 Task: Create in the project AgileMentor in Backlog an issue 'Integrate a new chat support feature into an existing mobile application to enhance customer support and response time', assign it to team member softage.1@softage.net and change the status to IN PROGRESS. Create in the project AgileMentor in Backlog an issue 'Develop a new tool for automated testing of mobile application security vulnerabilities and penetration testing', assign it to team member softage.2@softage.net and change the status to IN PROGRESS
Action: Mouse moved to (255, 401)
Screenshot: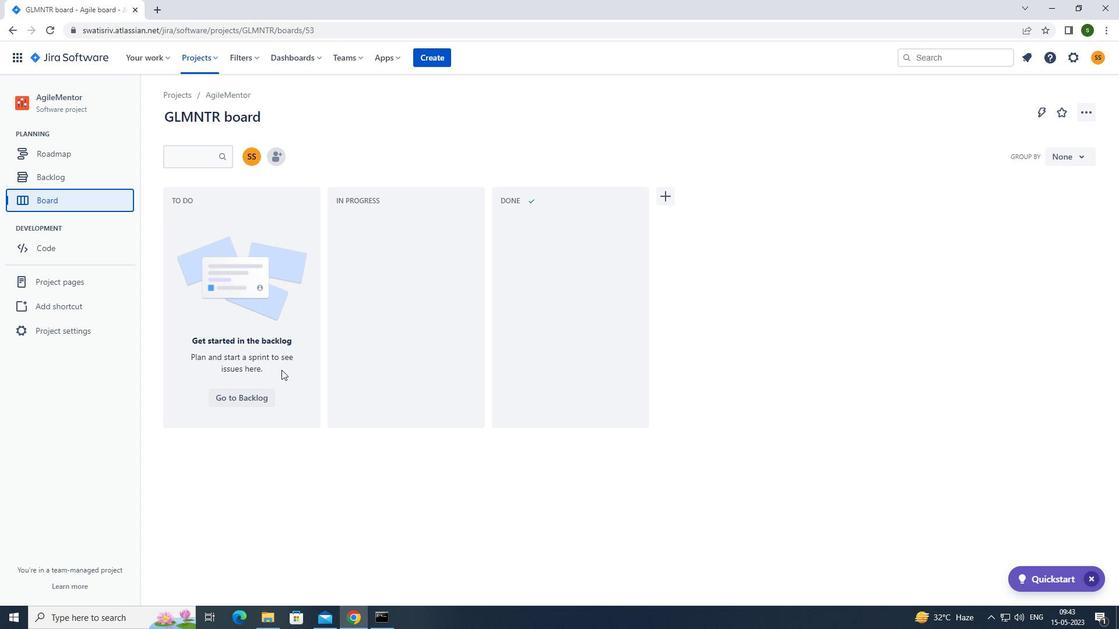 
Action: Mouse pressed left at (255, 401)
Screenshot: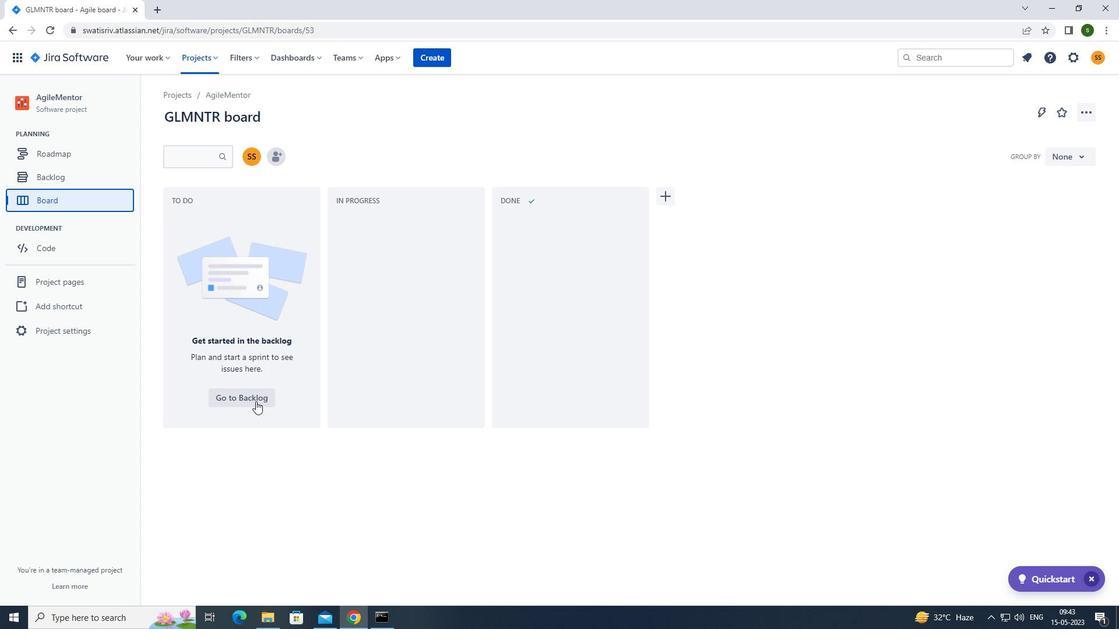 
Action: Mouse moved to (222, 231)
Screenshot: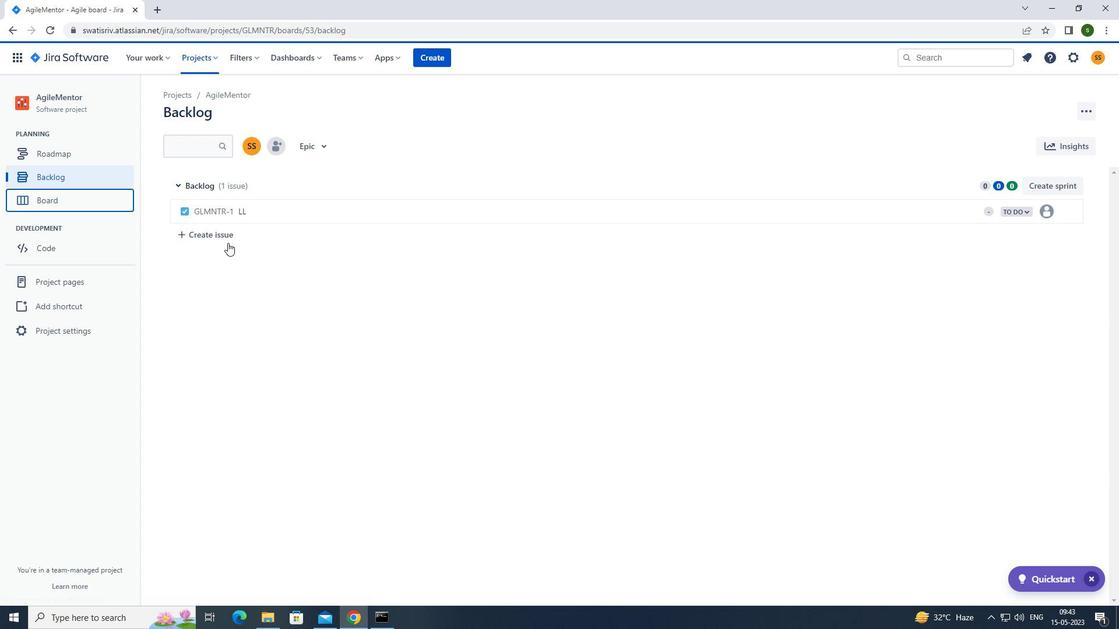 
Action: Mouse pressed left at (222, 231)
Screenshot: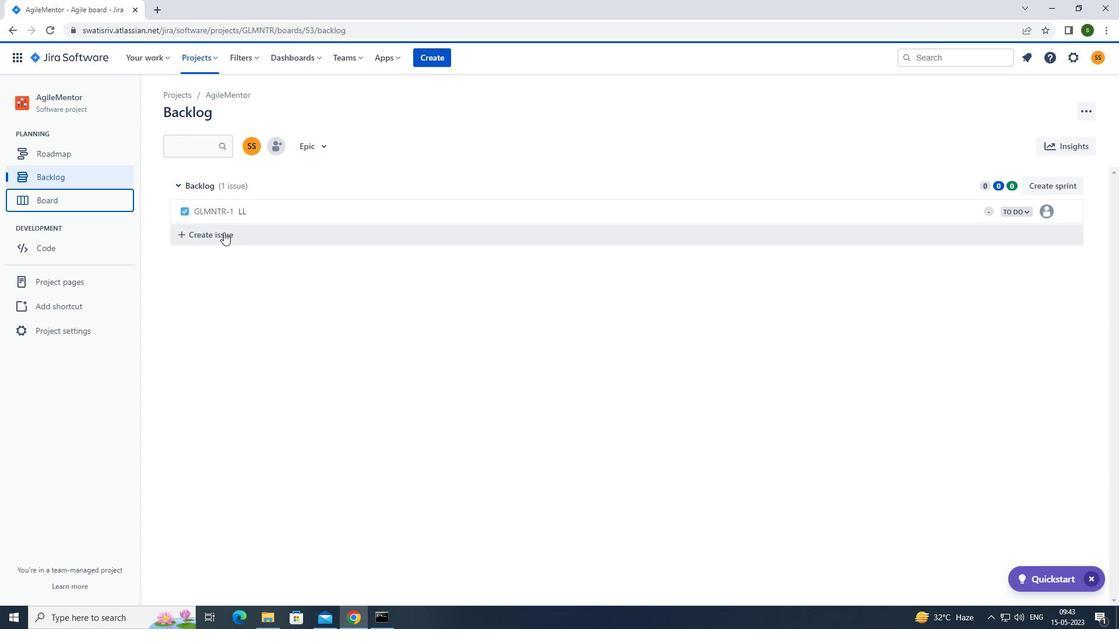 
Action: Mouse moved to (269, 235)
Screenshot: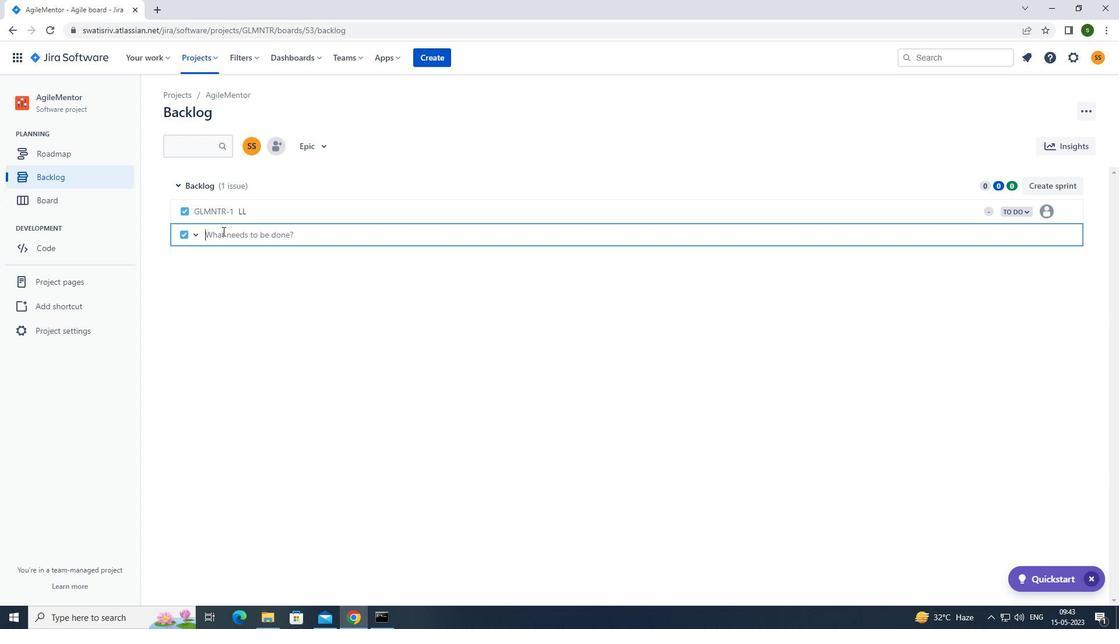 
Action: Key pressed i<Key.caps_lock>ntegrate<Key.space>a<Key.space>new<Key.space>chat<Key.space>support<Key.space>feature<Key.space>into<Key.space>an<Key.space>existing<Key.space>mobile<Key.space>application<Key.space>to<Key.space>enhance<Key.space>customer<Key.space>support<Key.space>and<Key.space>response<Key.space>time<Key.enter>
Screenshot: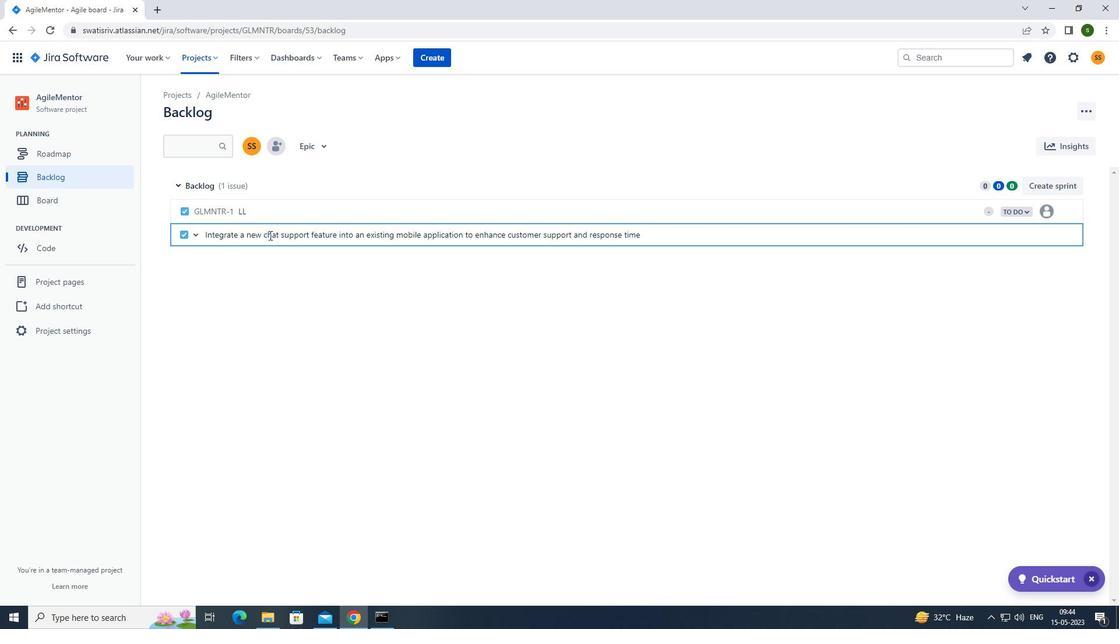 
Action: Mouse moved to (1048, 235)
Screenshot: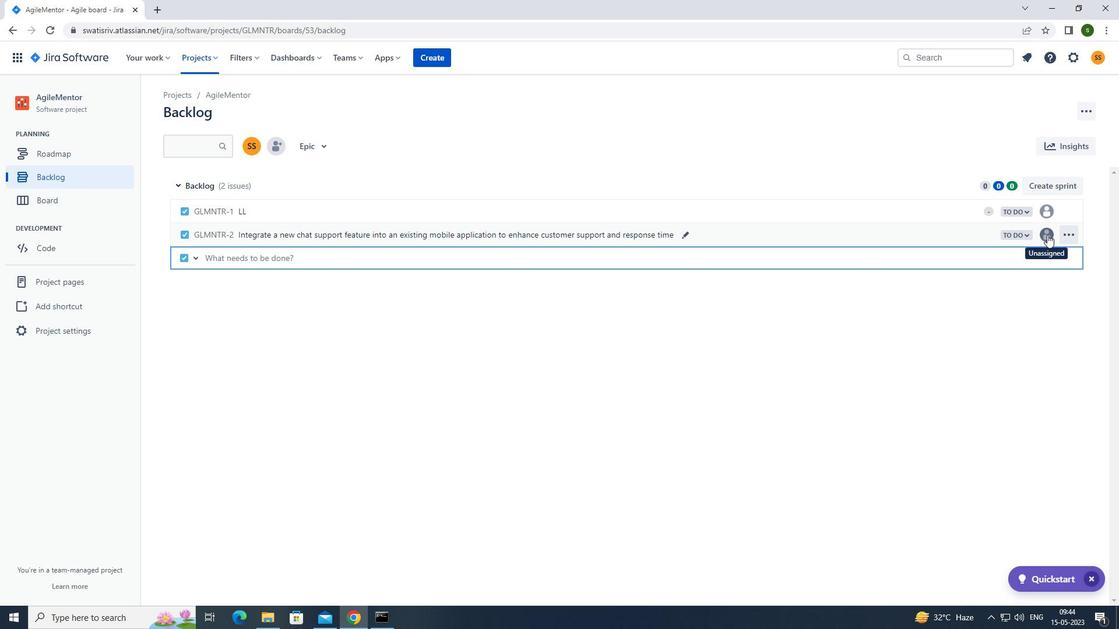 
Action: Mouse pressed left at (1048, 235)
Screenshot: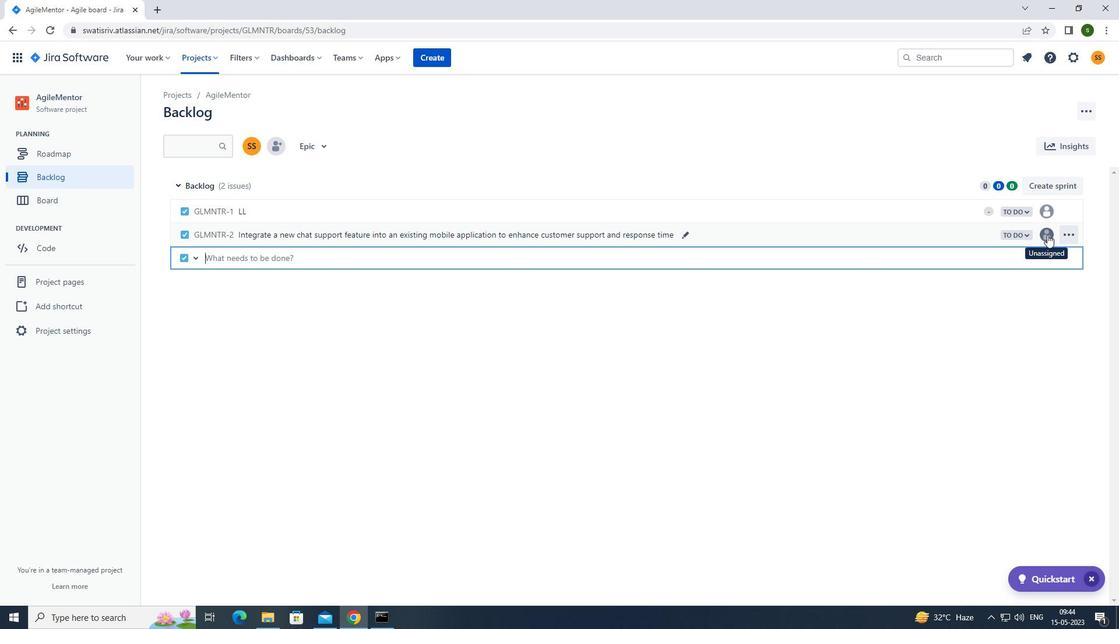 
Action: Mouse moved to (956, 349)
Screenshot: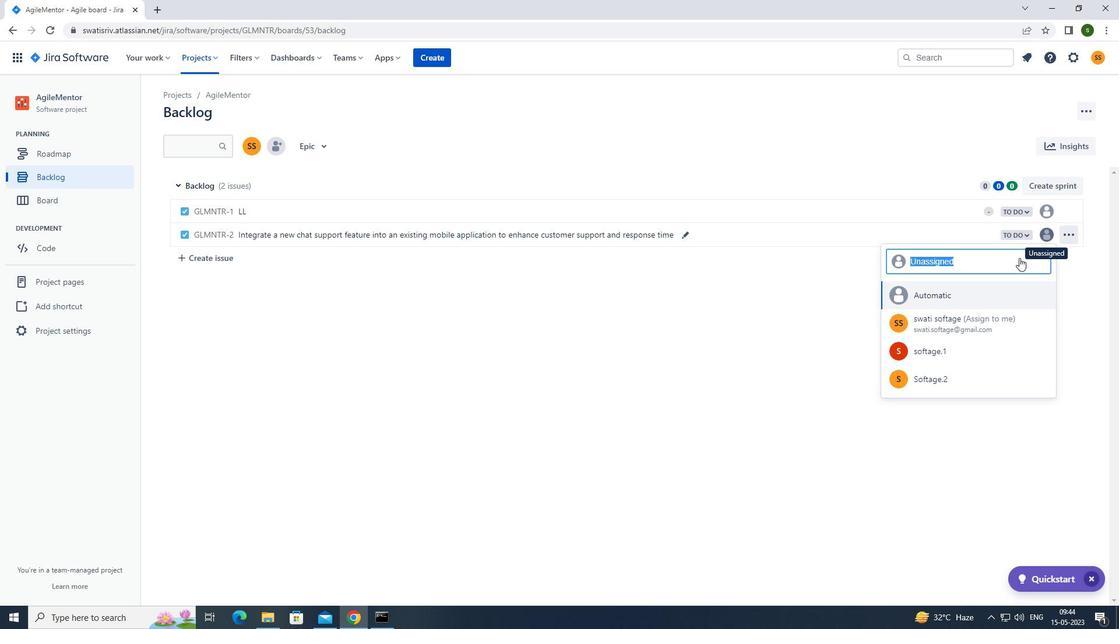 
Action: Mouse pressed left at (956, 349)
Screenshot: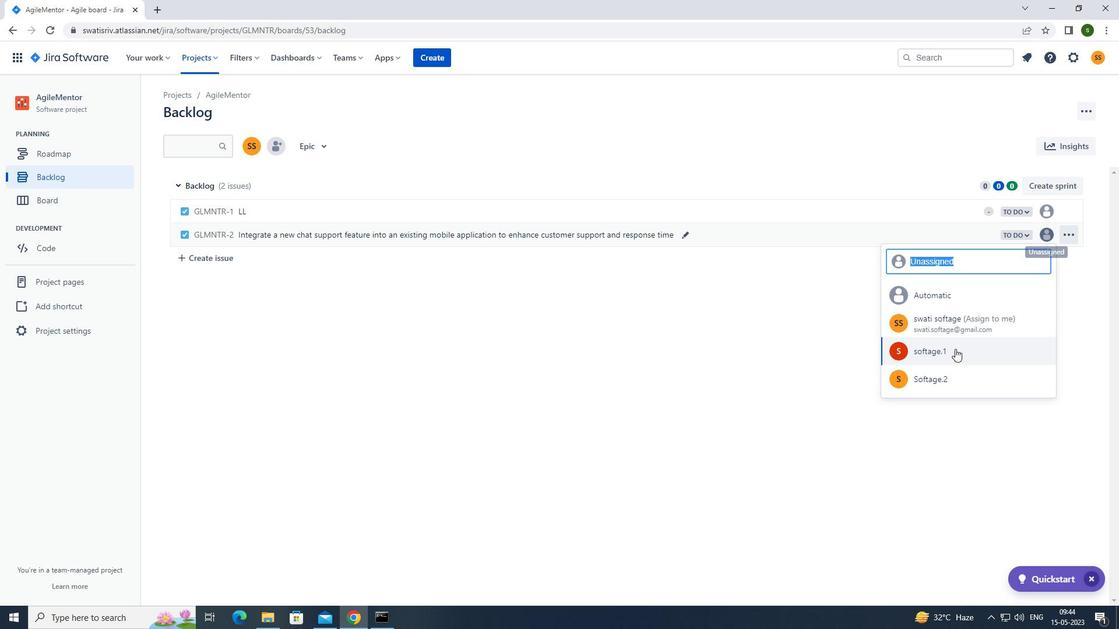 
Action: Mouse moved to (1025, 232)
Screenshot: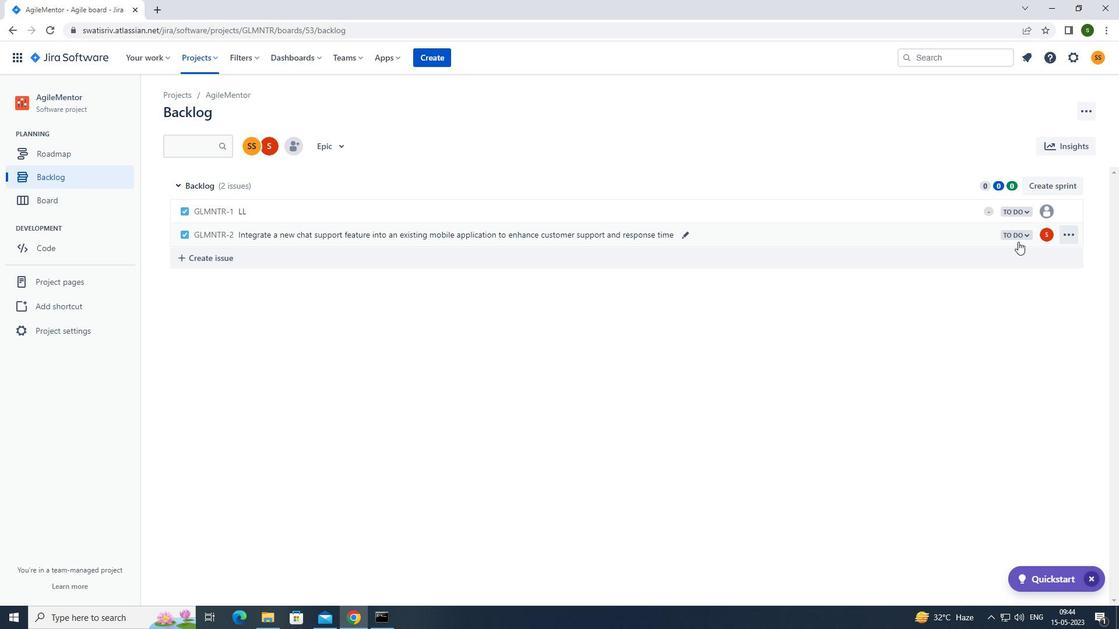 
Action: Mouse pressed left at (1025, 232)
Screenshot: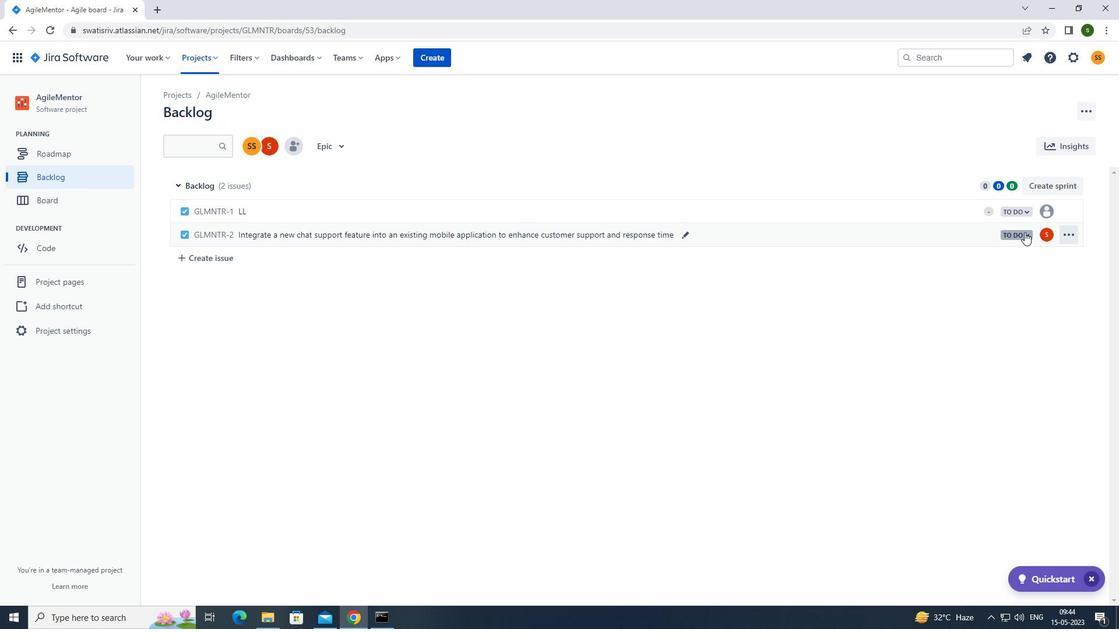 
Action: Mouse moved to (996, 254)
Screenshot: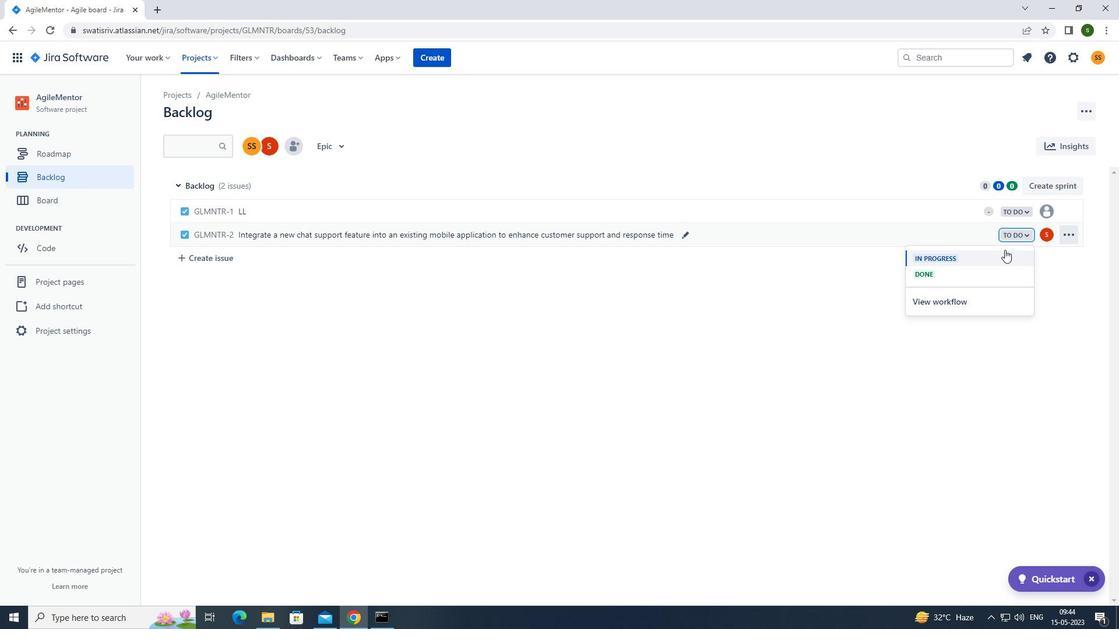 
Action: Mouse pressed left at (996, 254)
Screenshot: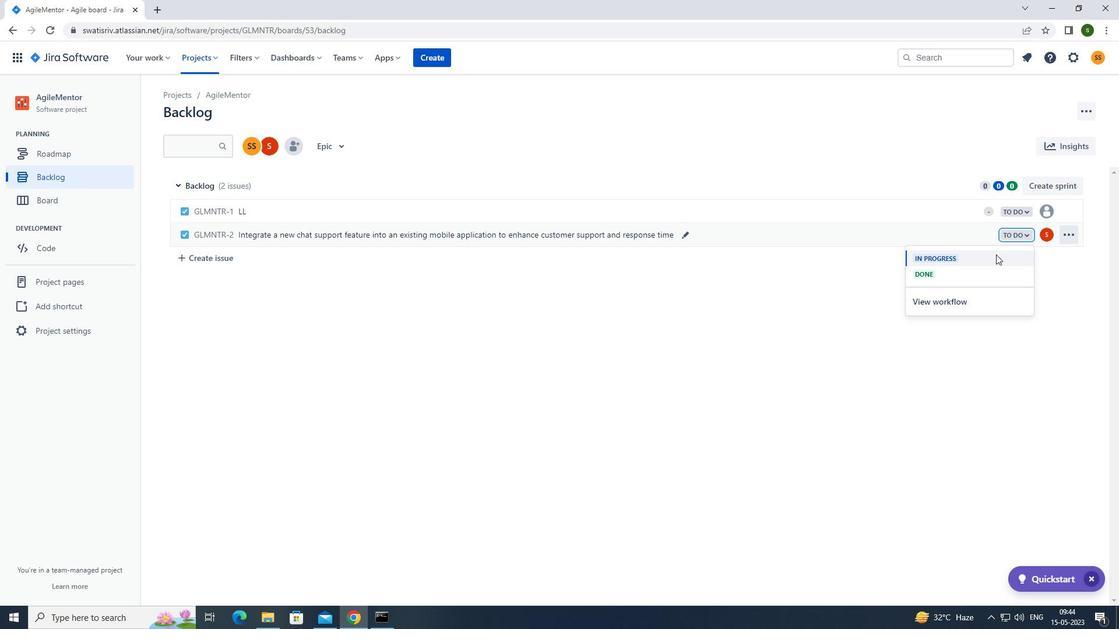 
Action: Mouse moved to (211, 262)
Screenshot: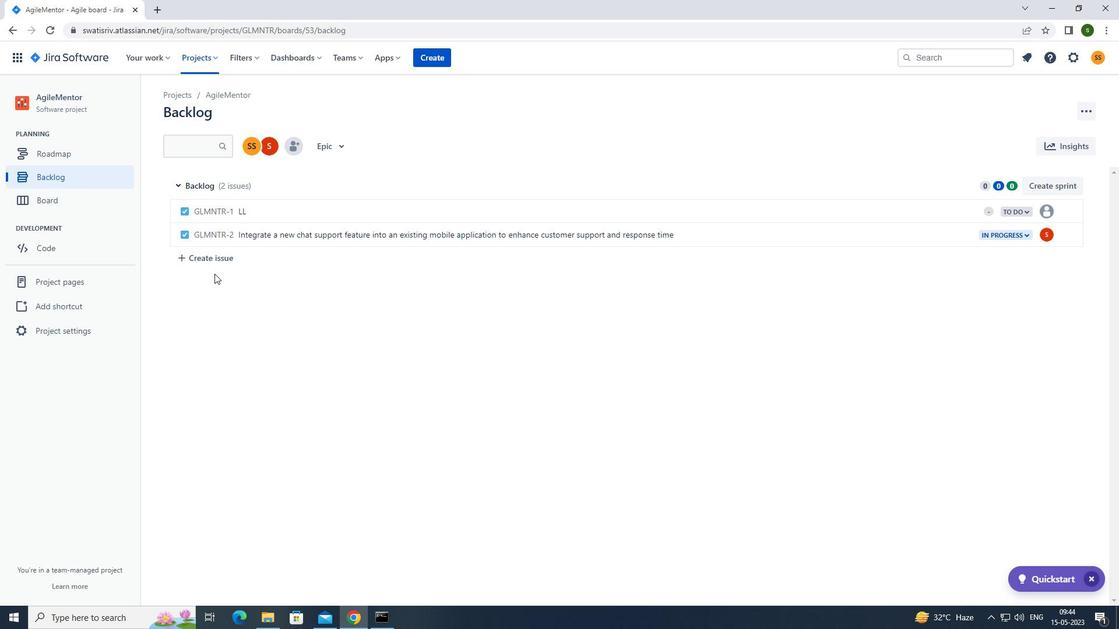 
Action: Mouse pressed left at (211, 262)
Screenshot: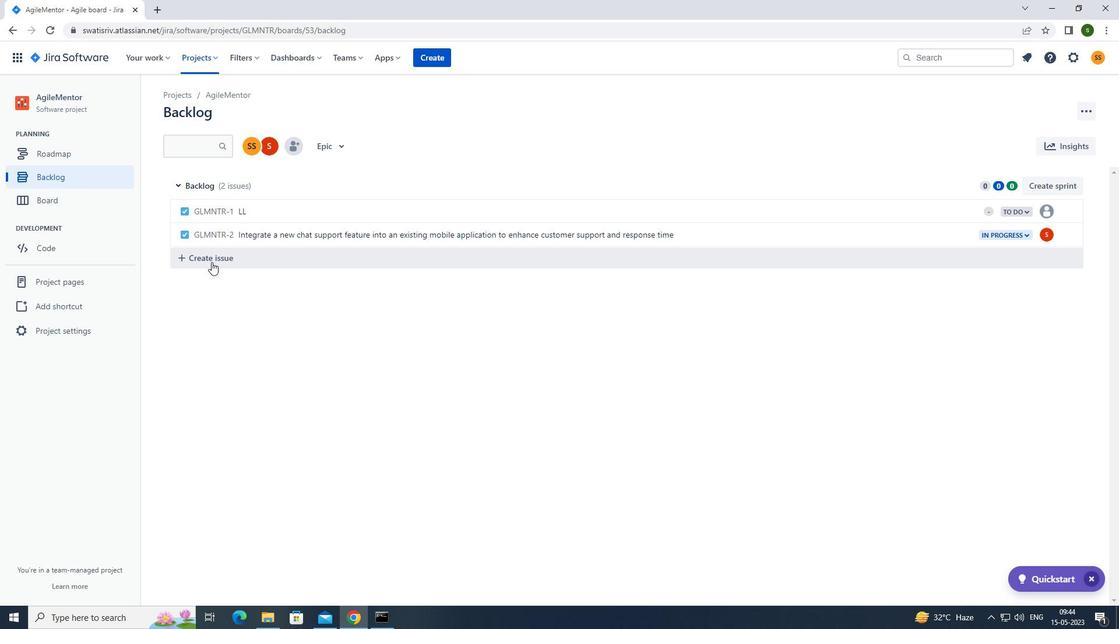 
Action: Mouse moved to (257, 251)
Screenshot: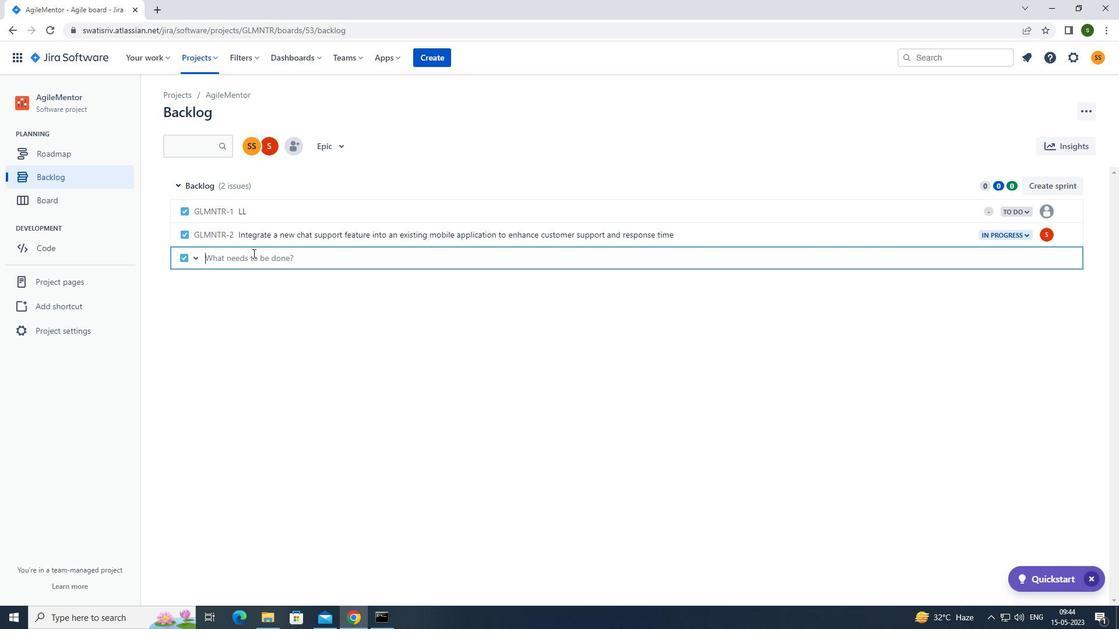 
Action: Key pressed <Key.caps_lock>d<Key.caps_lock>evelop<Key.space>a<Key.space>new<Key.space>tool<Key.space>for<Key.space>automated<Key.space>testing<Key.space>of<Key.space>mobile<Key.space>application<Key.space>security<Key.space>vulnerabilities<Key.space>and<Key.space>penetration<Key.space>testing<Key.enter>
Screenshot: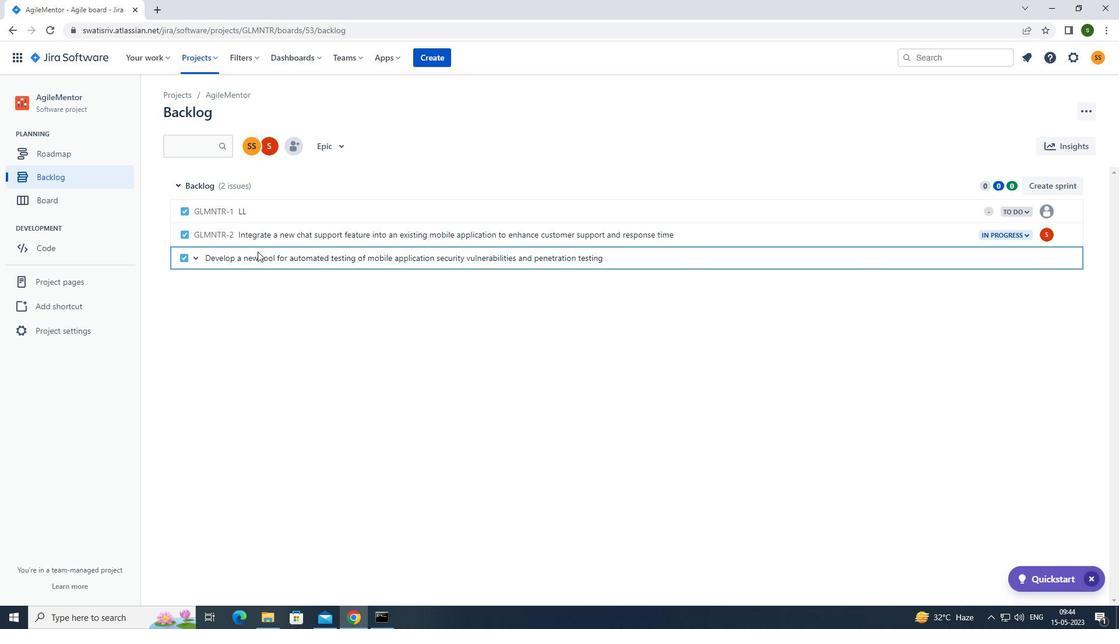 
Action: Mouse moved to (1047, 259)
Screenshot: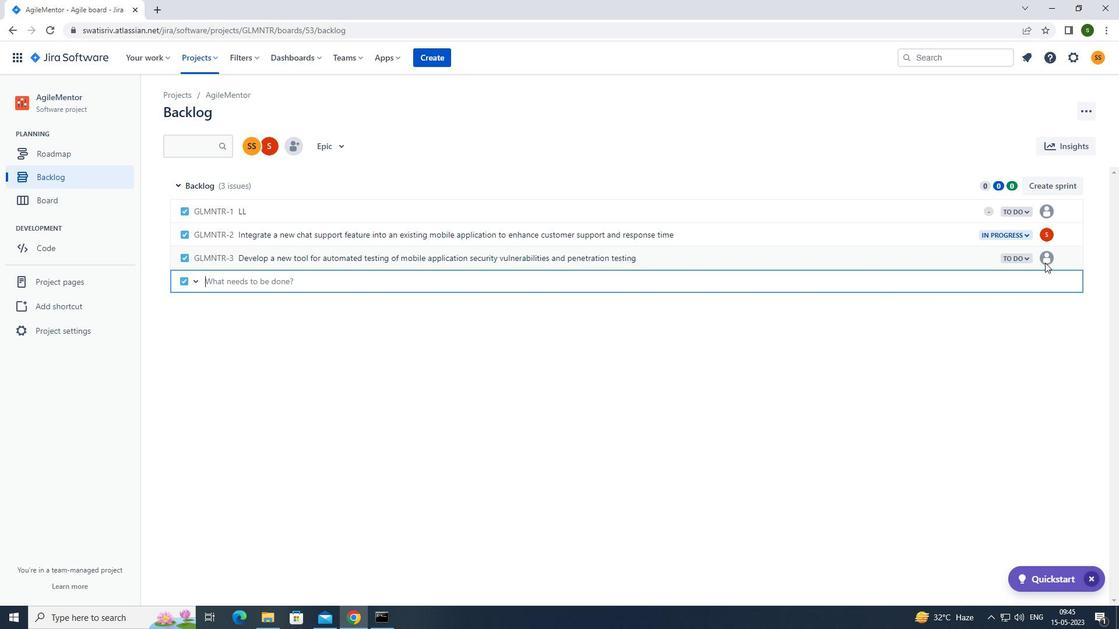 
Action: Mouse pressed left at (1047, 259)
Screenshot: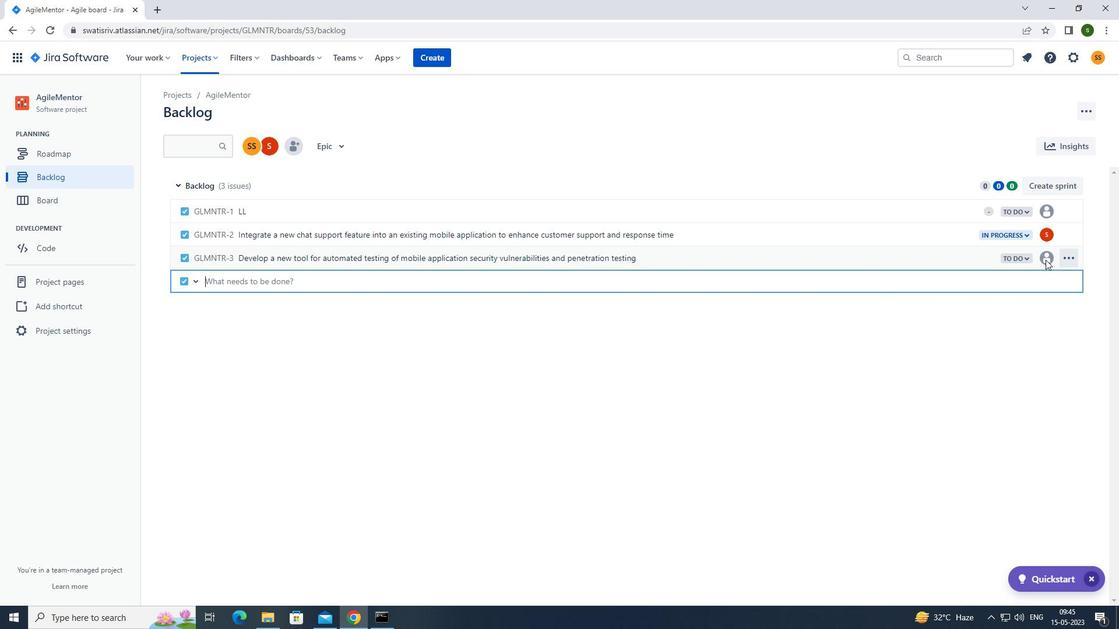 
Action: Mouse pressed left at (1047, 259)
Screenshot: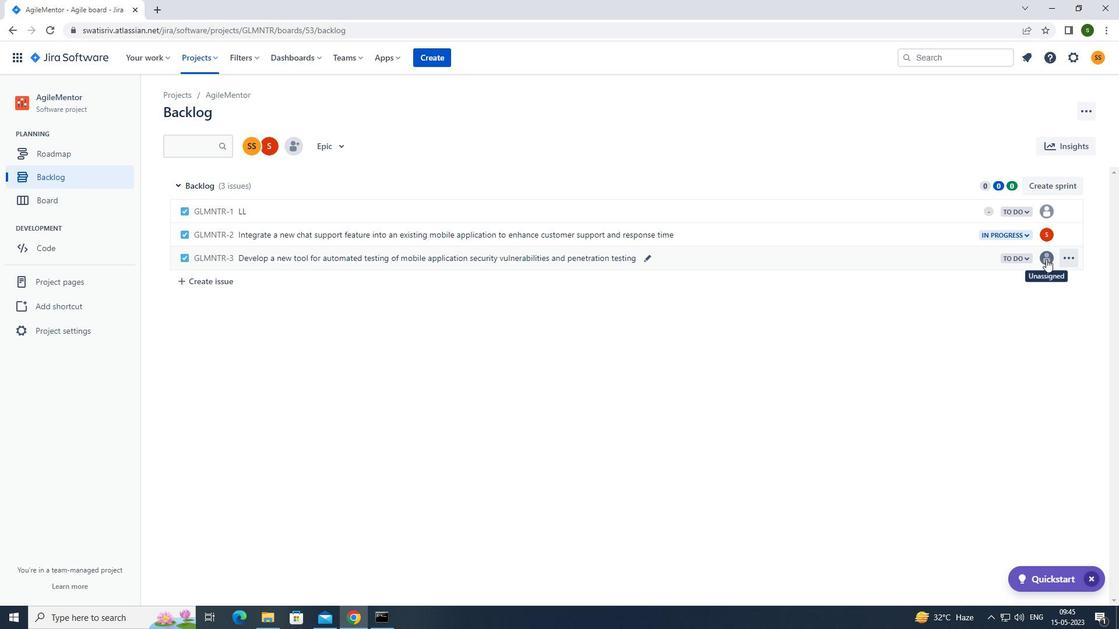 
Action: Mouse moved to (942, 403)
Screenshot: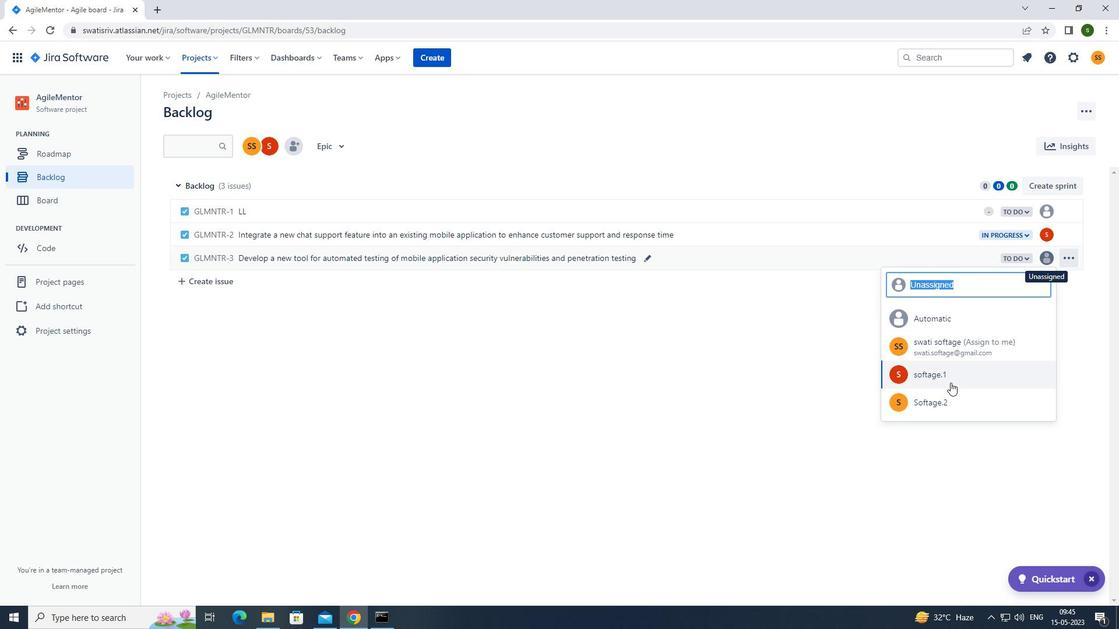 
Action: Mouse pressed left at (942, 403)
Screenshot: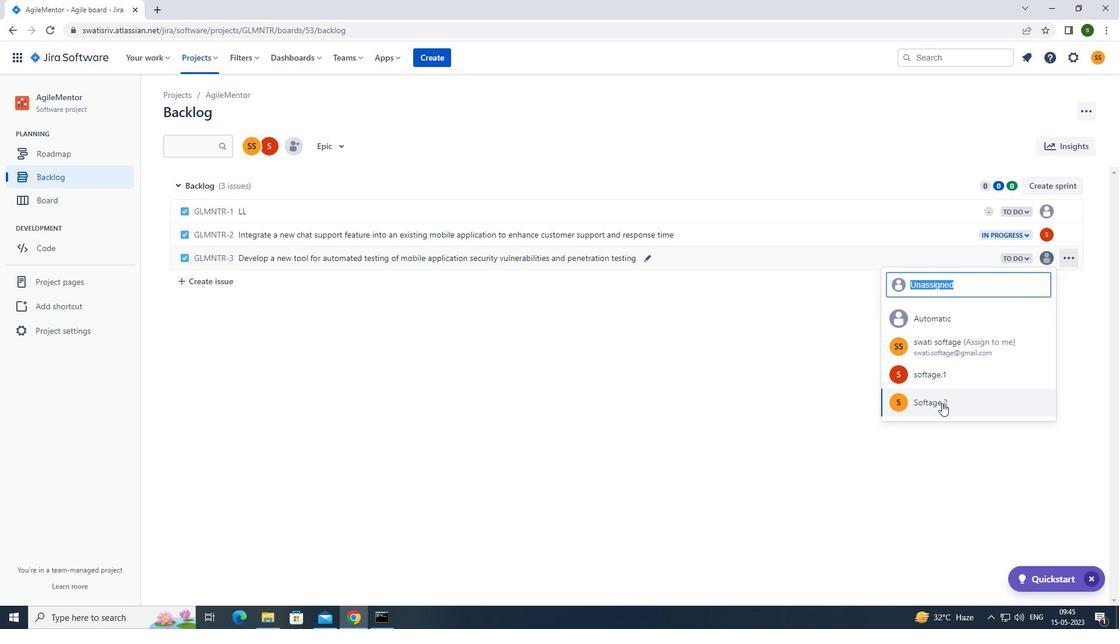 
Action: Mouse moved to (1020, 254)
Screenshot: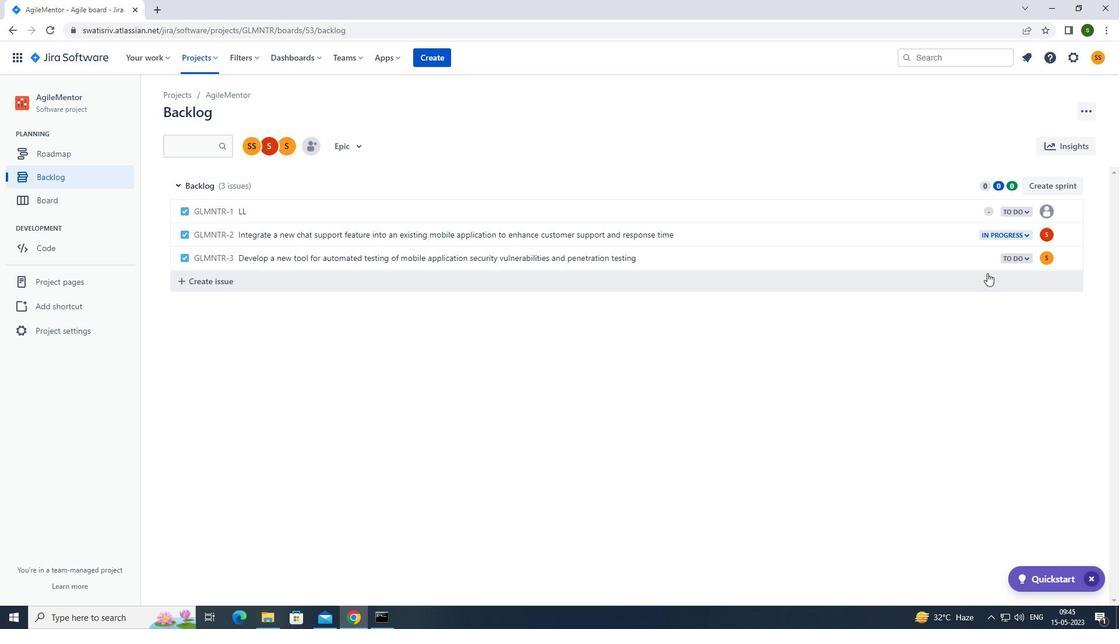 
Action: Mouse pressed left at (1020, 254)
Screenshot: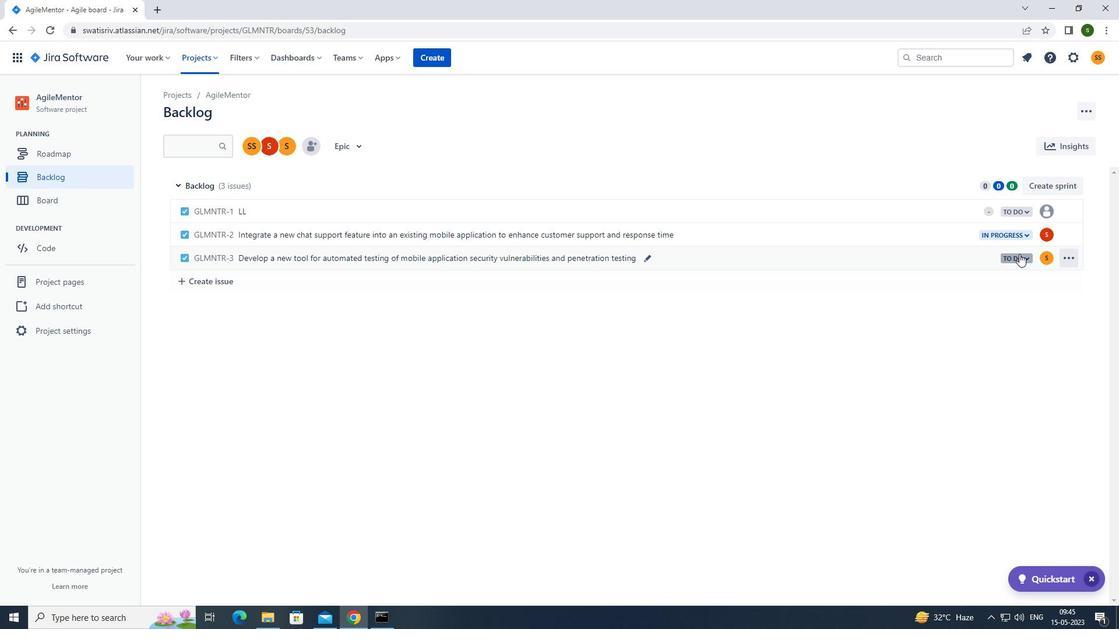 
Action: Mouse moved to (953, 281)
Screenshot: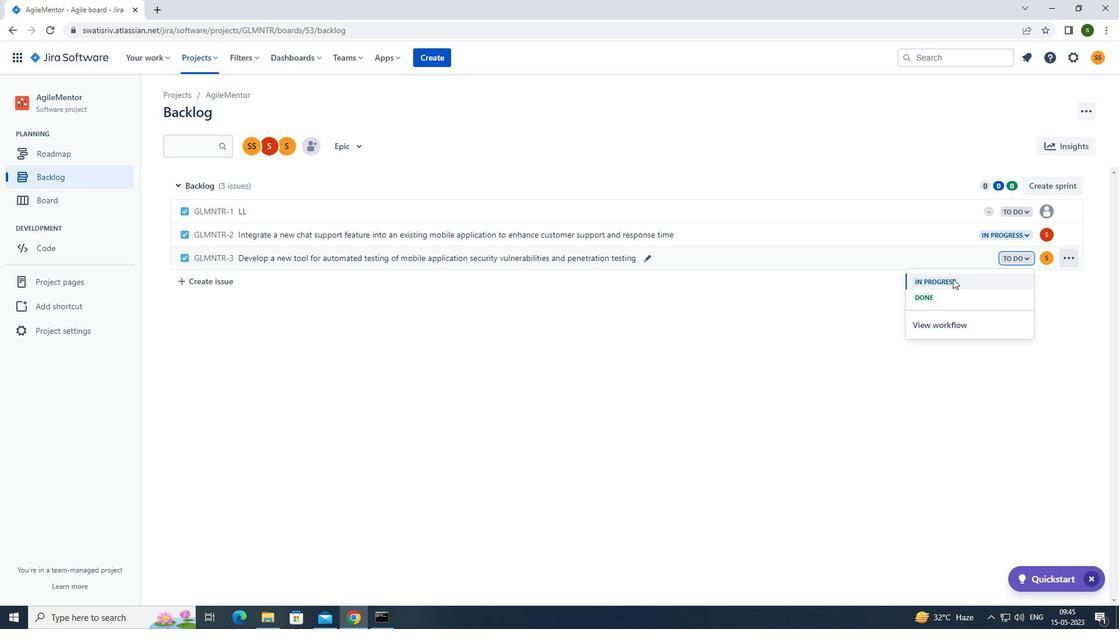 
Action: Mouse pressed left at (953, 281)
Screenshot: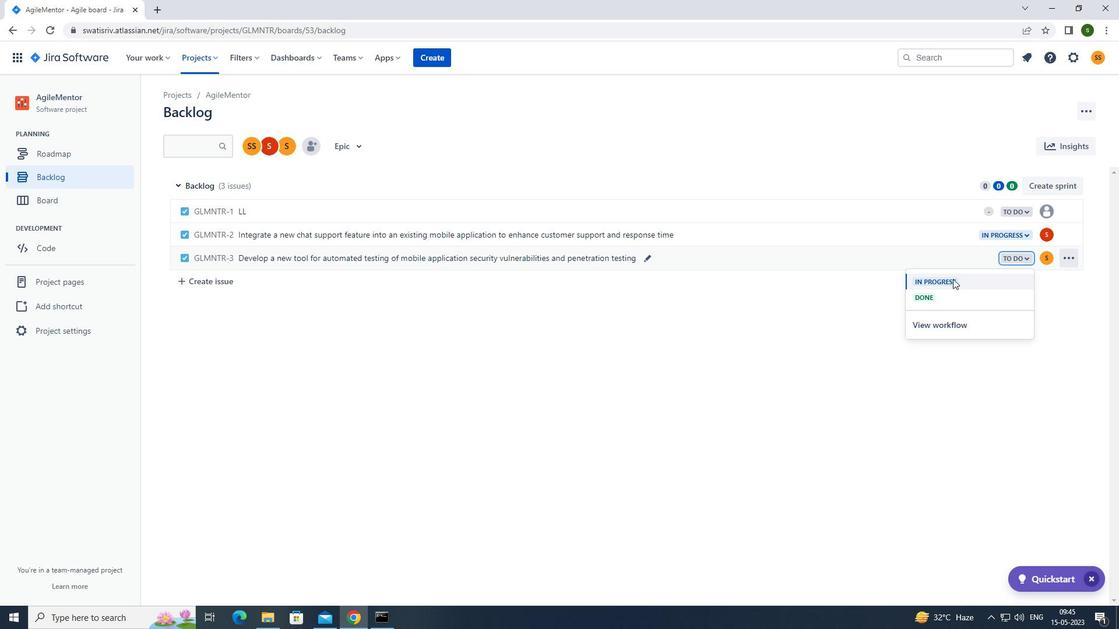 
Action: Mouse moved to (767, 387)
Screenshot: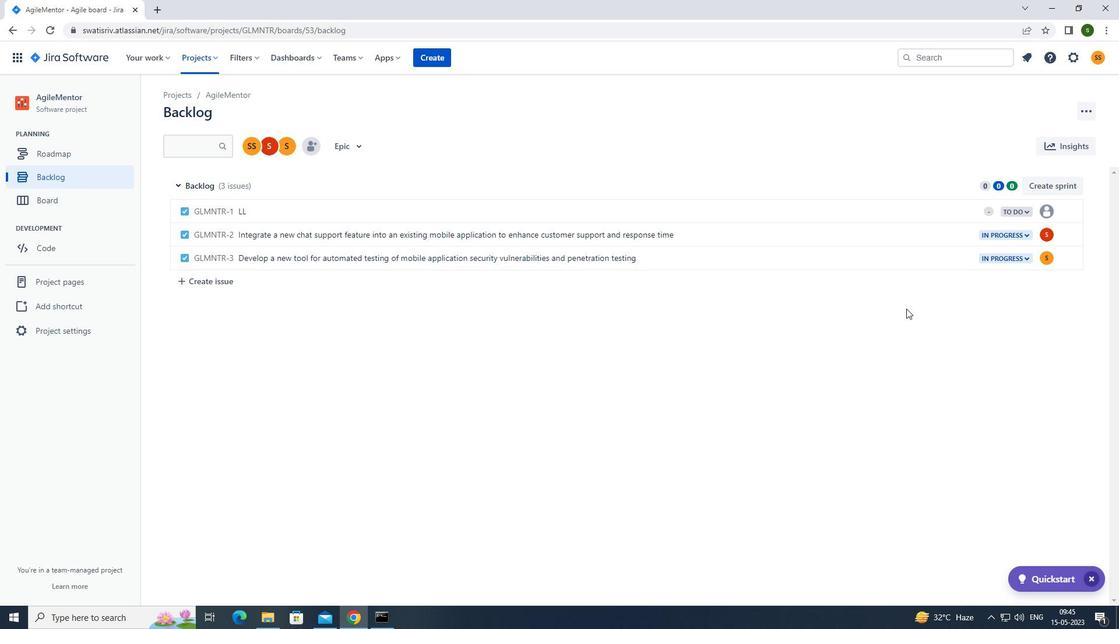 
